 Task: In the  document Matthew.rtfMake this file  'available offline' Add shortcut to Drive 'Starred'Email the file to   softage.9@softage.net, with message attached Attention Needed: Please prioritize going through the email I've sent. and file type: 'Open Document'
Action: Mouse moved to (39, 70)
Screenshot: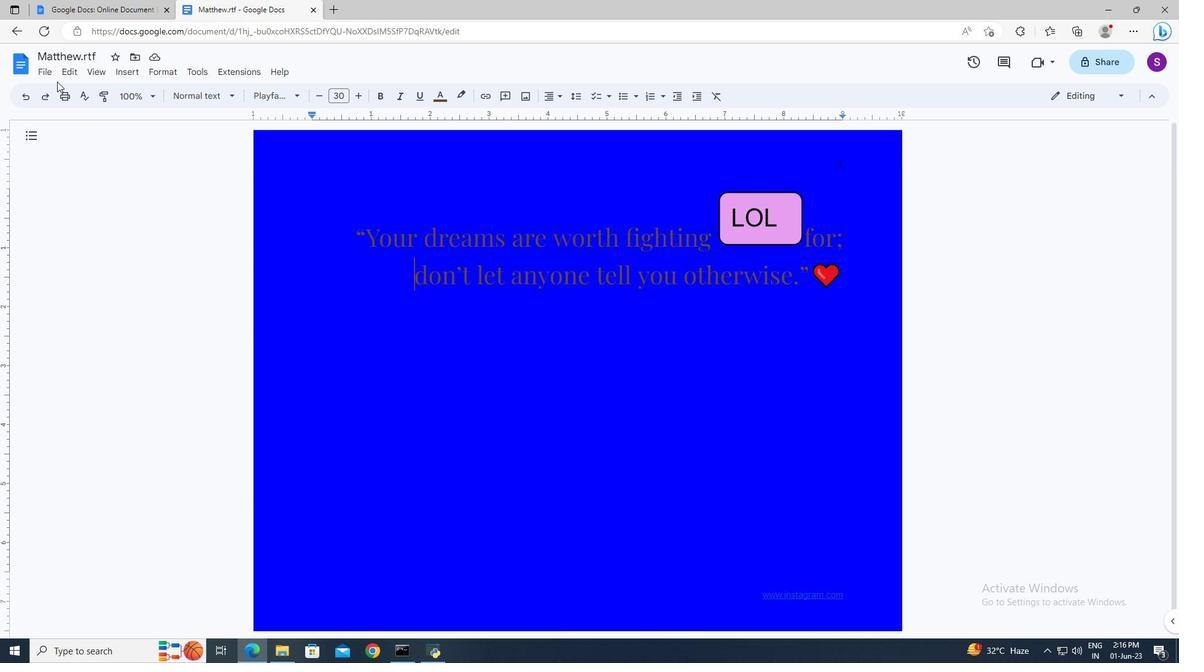 
Action: Mouse pressed left at (39, 70)
Screenshot: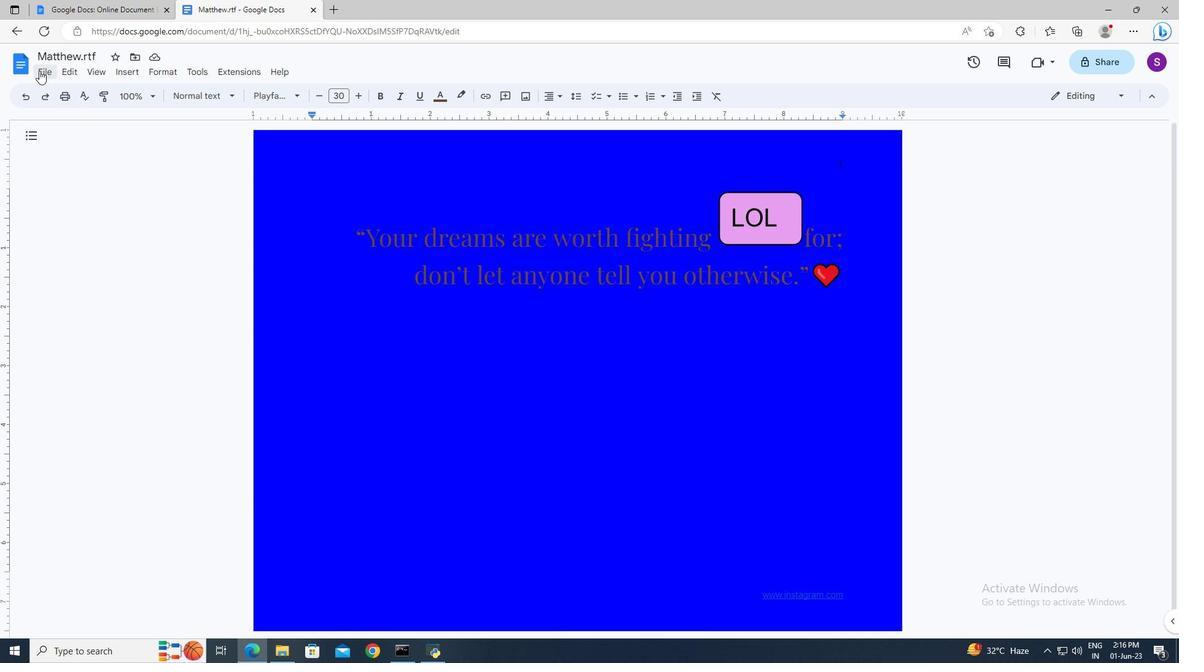 
Action: Mouse moved to (73, 337)
Screenshot: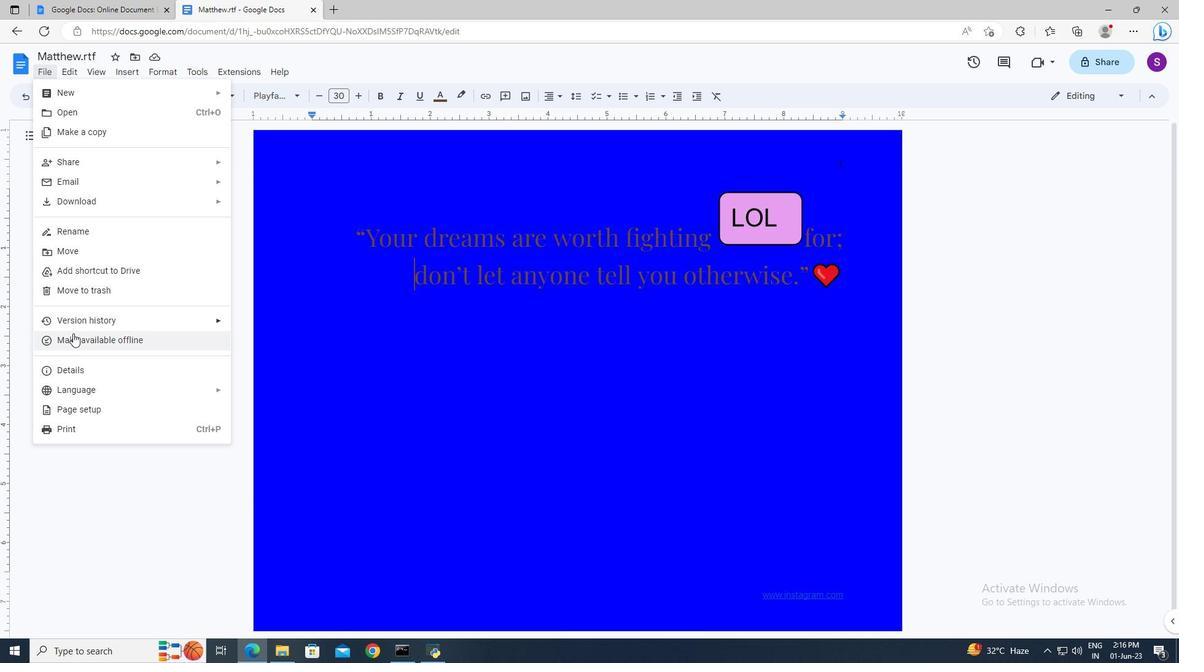 
Action: Mouse pressed left at (73, 337)
Screenshot: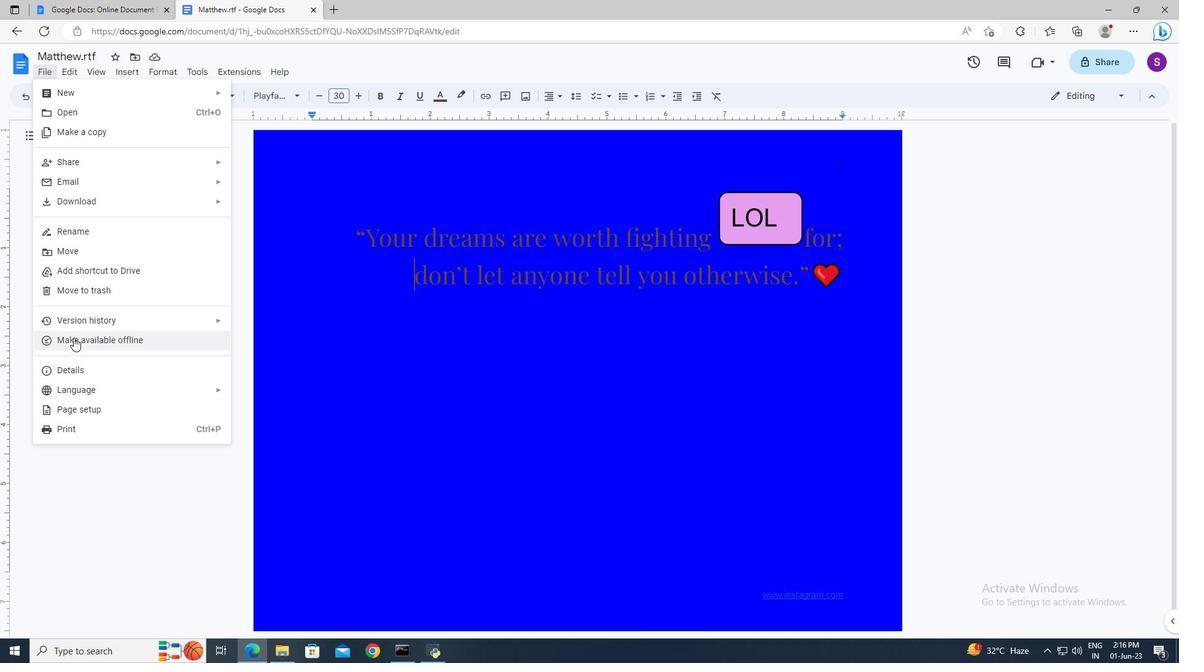 
Action: Mouse moved to (42, 75)
Screenshot: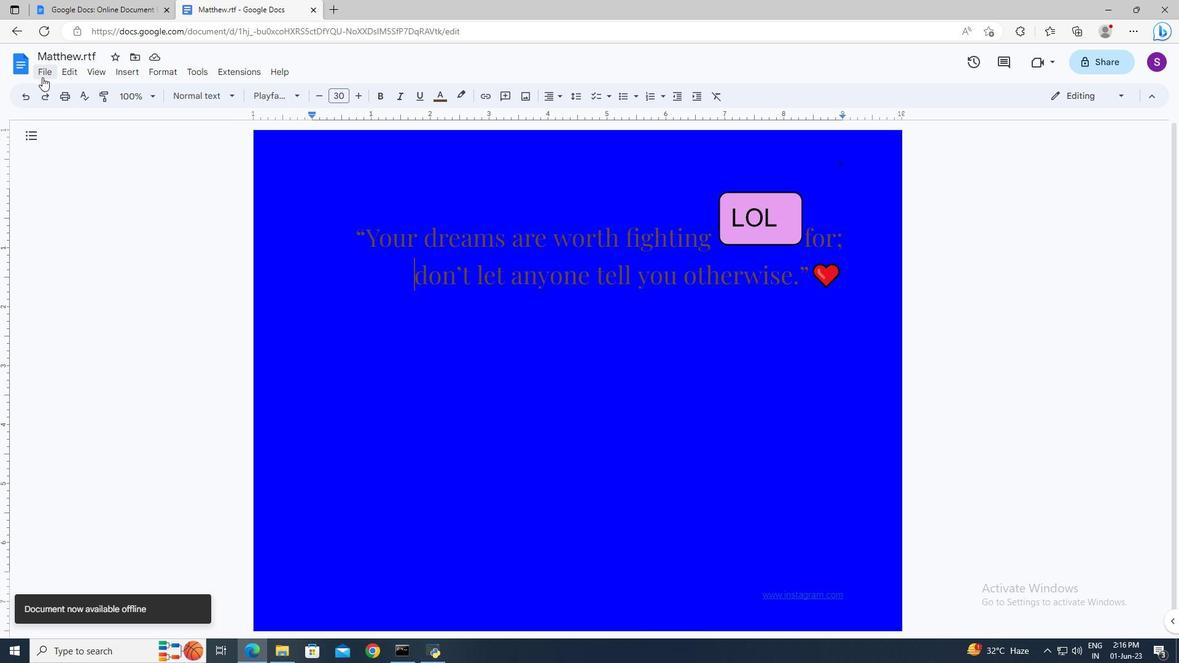 
Action: Mouse pressed left at (42, 75)
Screenshot: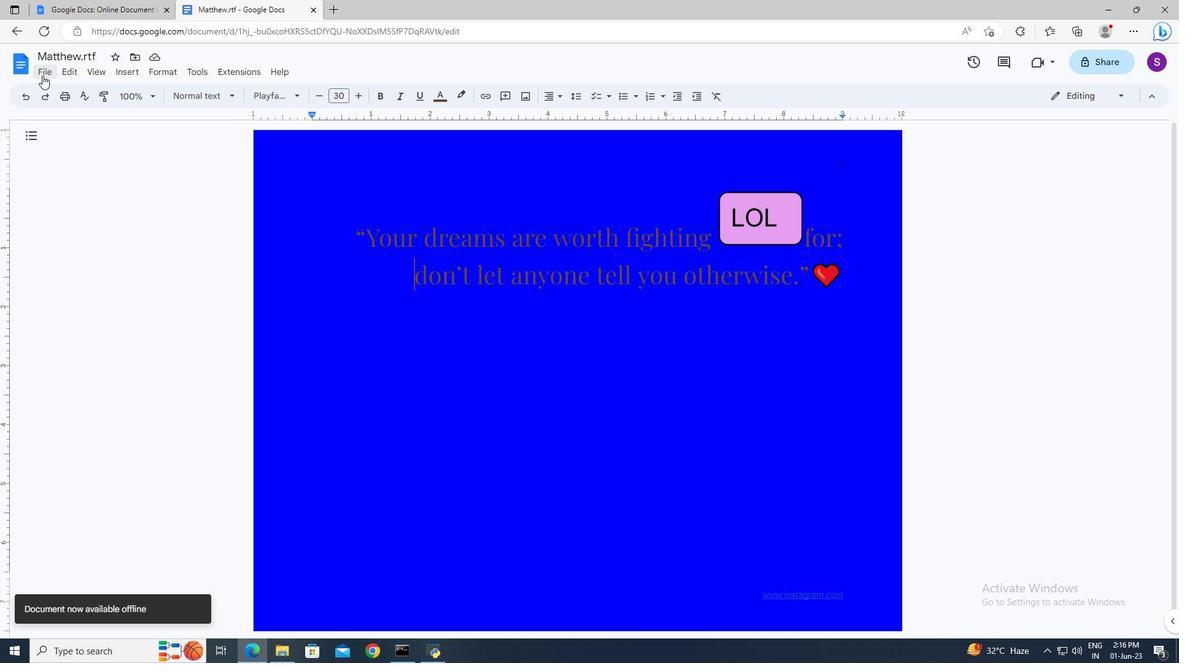 
Action: Mouse moved to (70, 265)
Screenshot: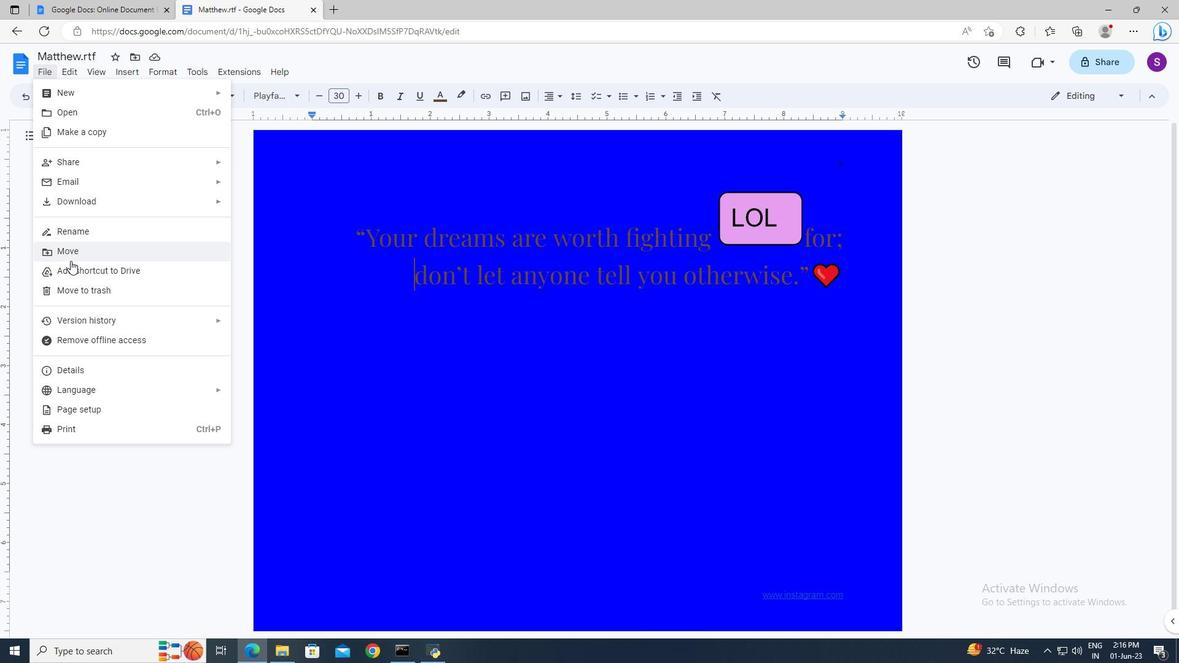 
Action: Mouse pressed left at (70, 265)
Screenshot: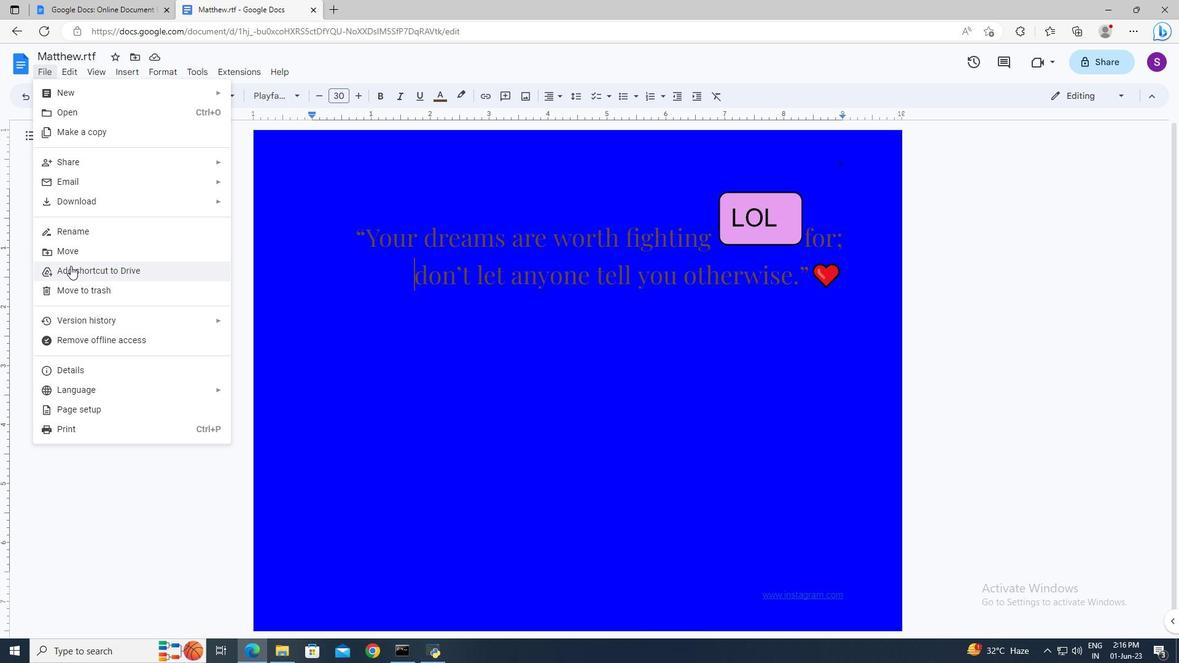 
Action: Mouse moved to (145, 176)
Screenshot: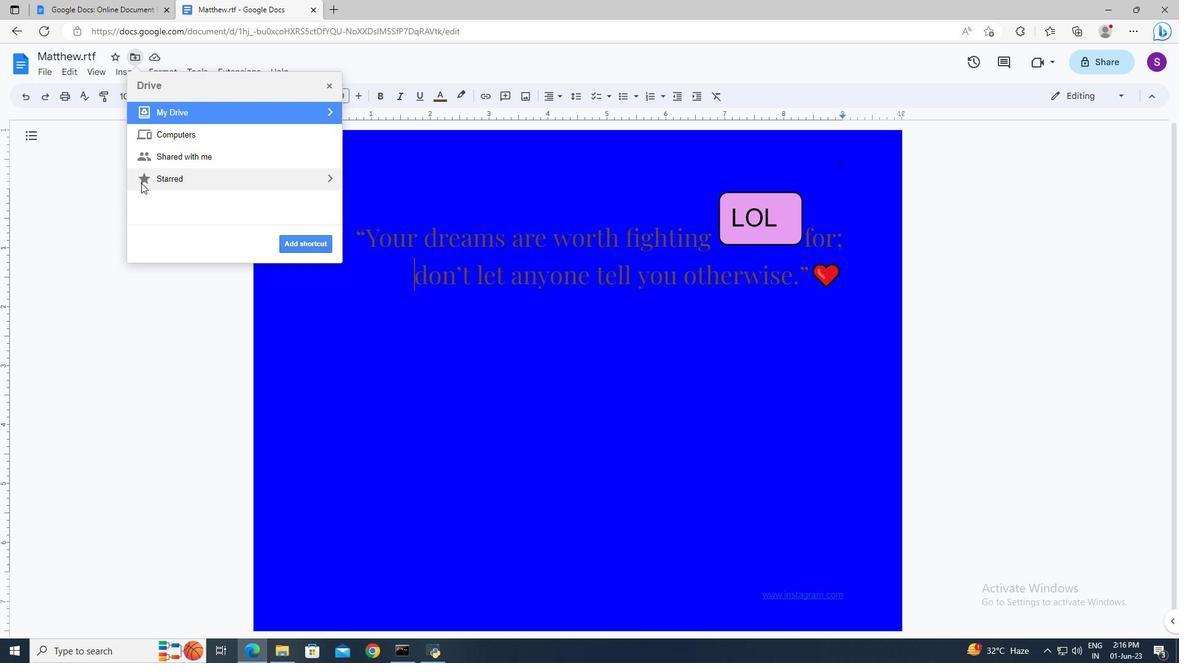 
Action: Mouse pressed left at (145, 176)
Screenshot: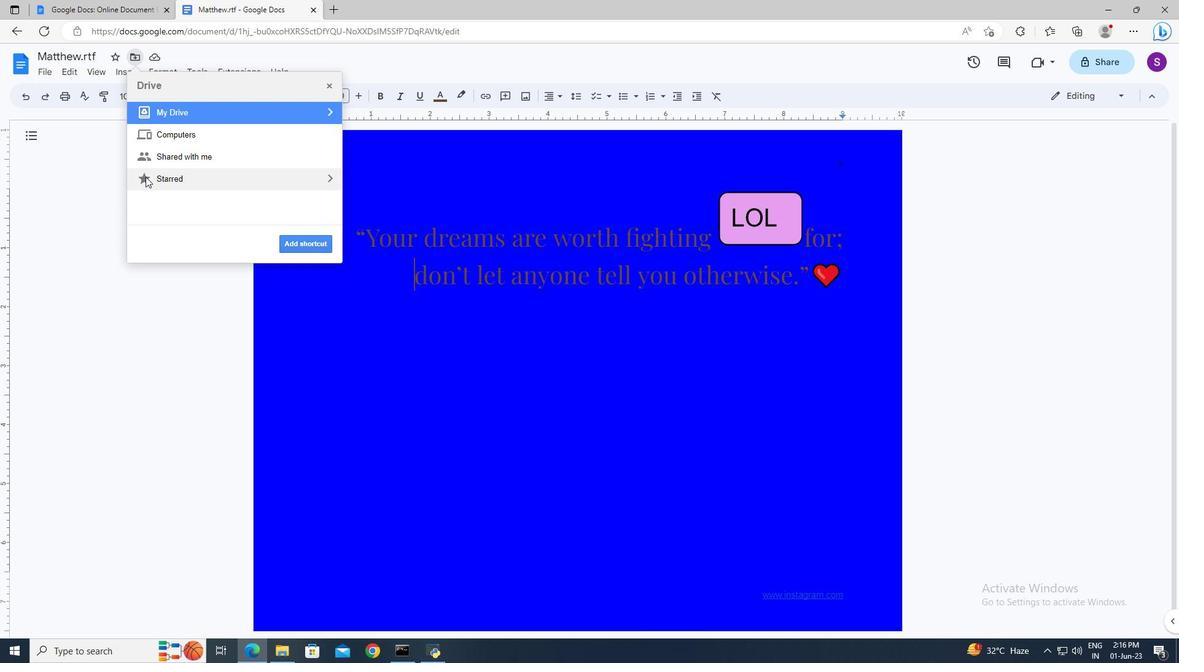 
Action: Mouse moved to (302, 245)
Screenshot: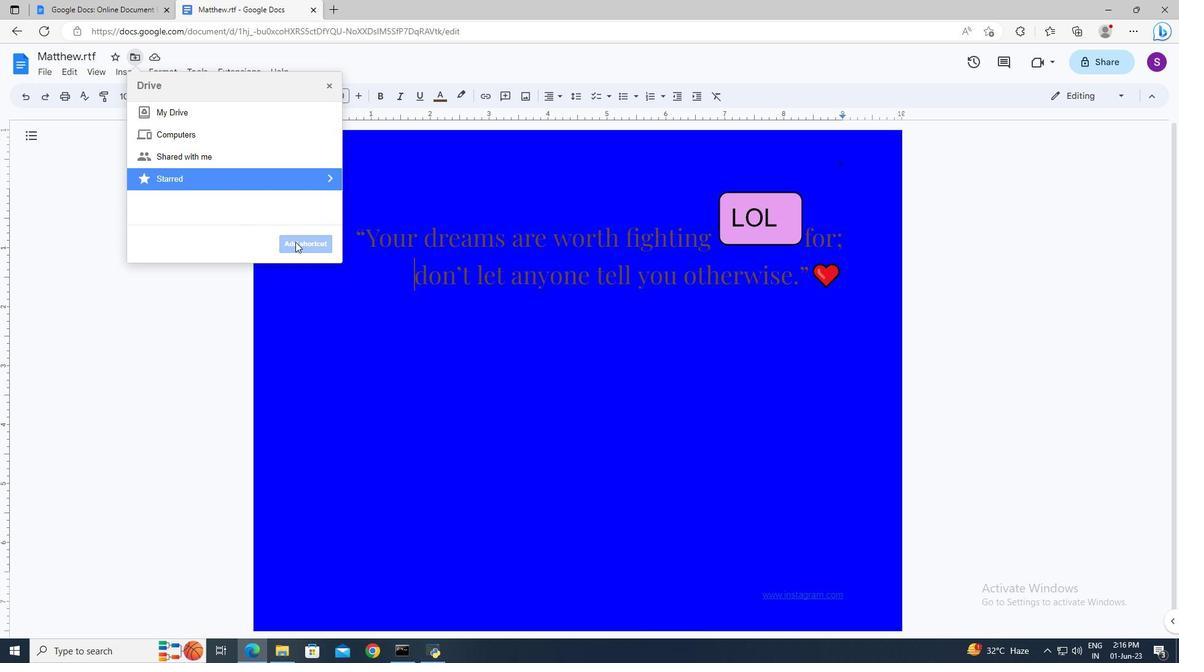 
Action: Mouse pressed left at (302, 245)
Screenshot: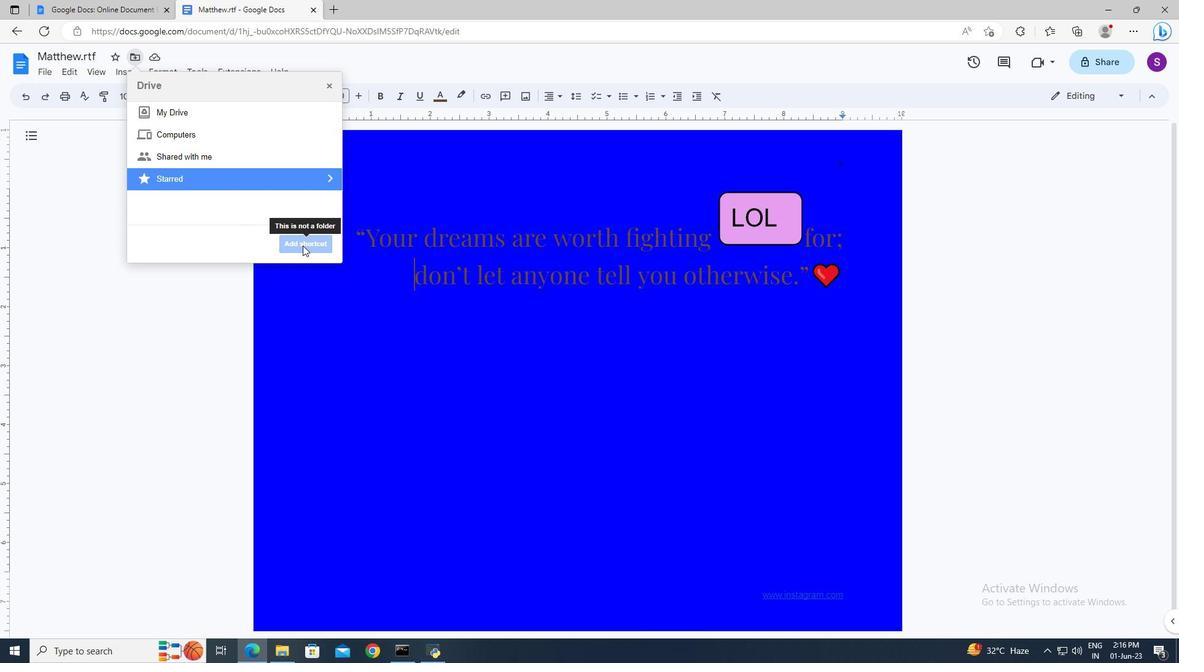 
Action: Mouse moved to (332, 84)
Screenshot: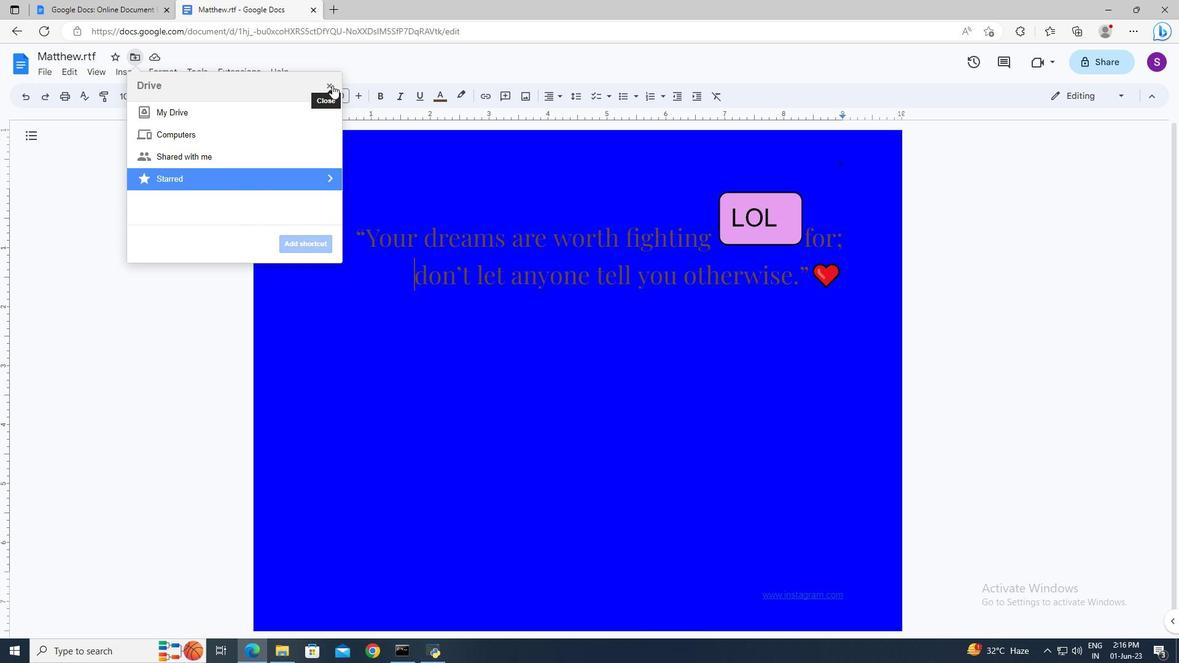 
Action: Mouse pressed left at (332, 84)
Screenshot: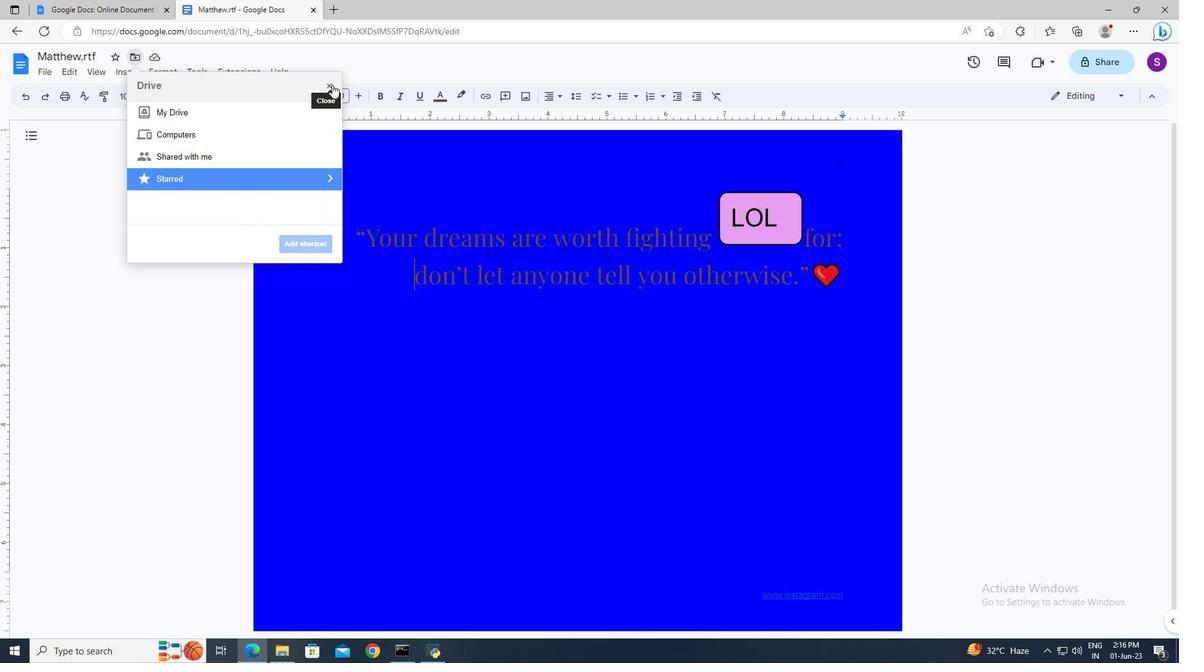 
Action: Mouse moved to (54, 72)
Screenshot: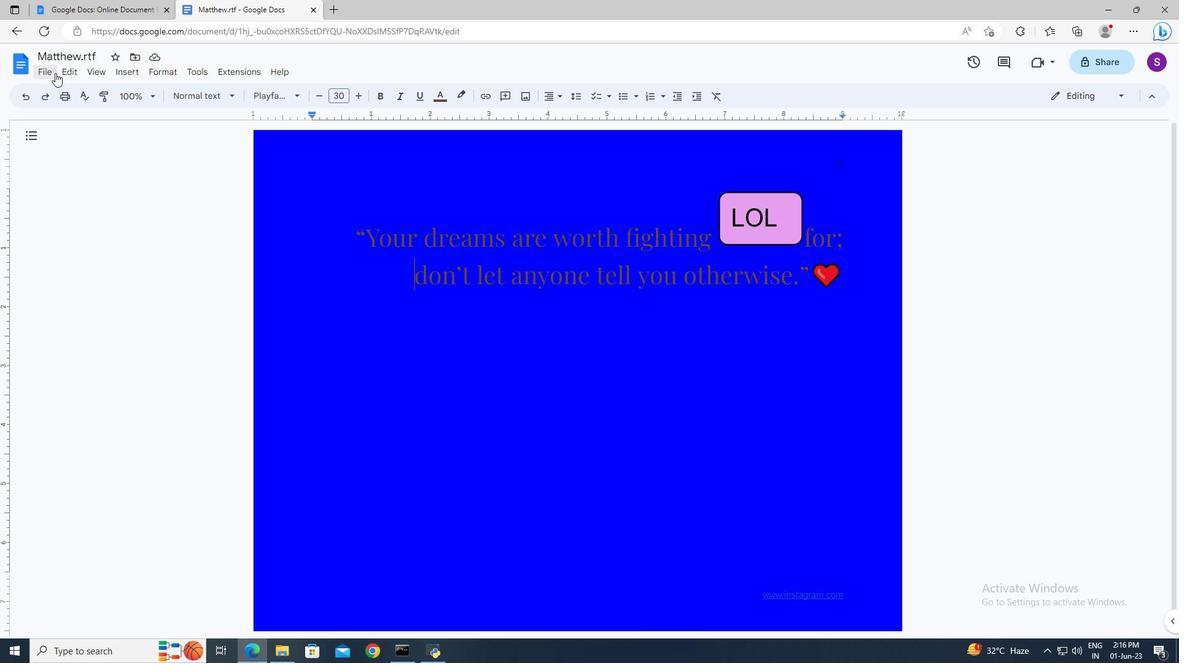 
Action: Mouse pressed left at (54, 72)
Screenshot: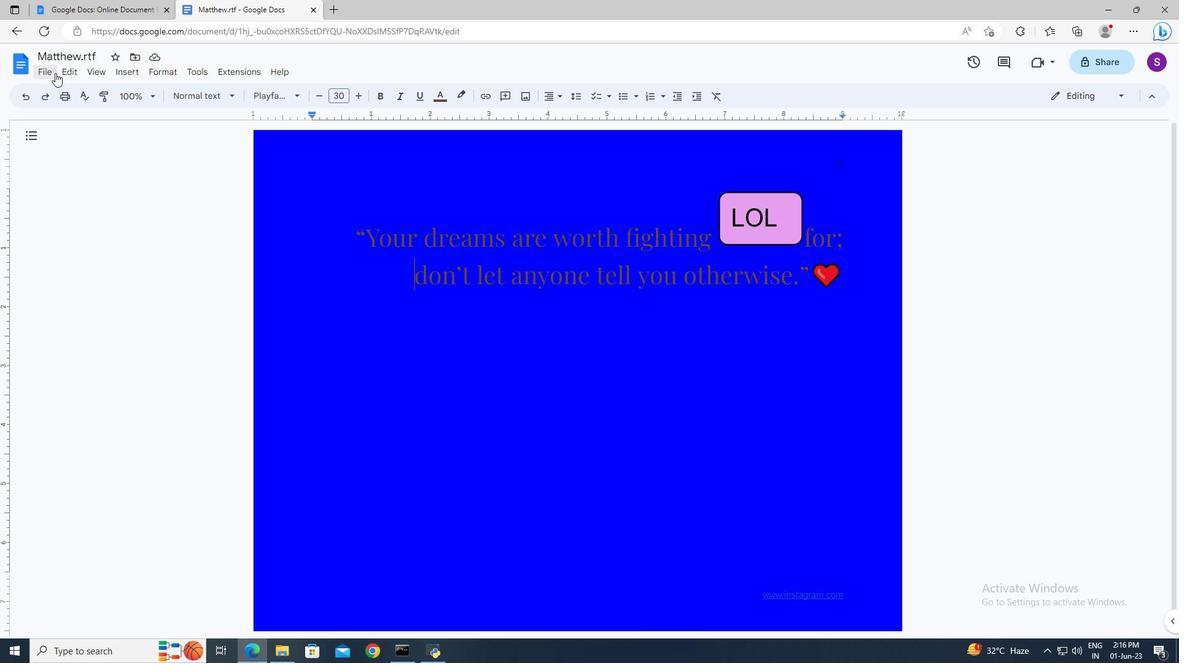 
Action: Mouse moved to (245, 183)
Screenshot: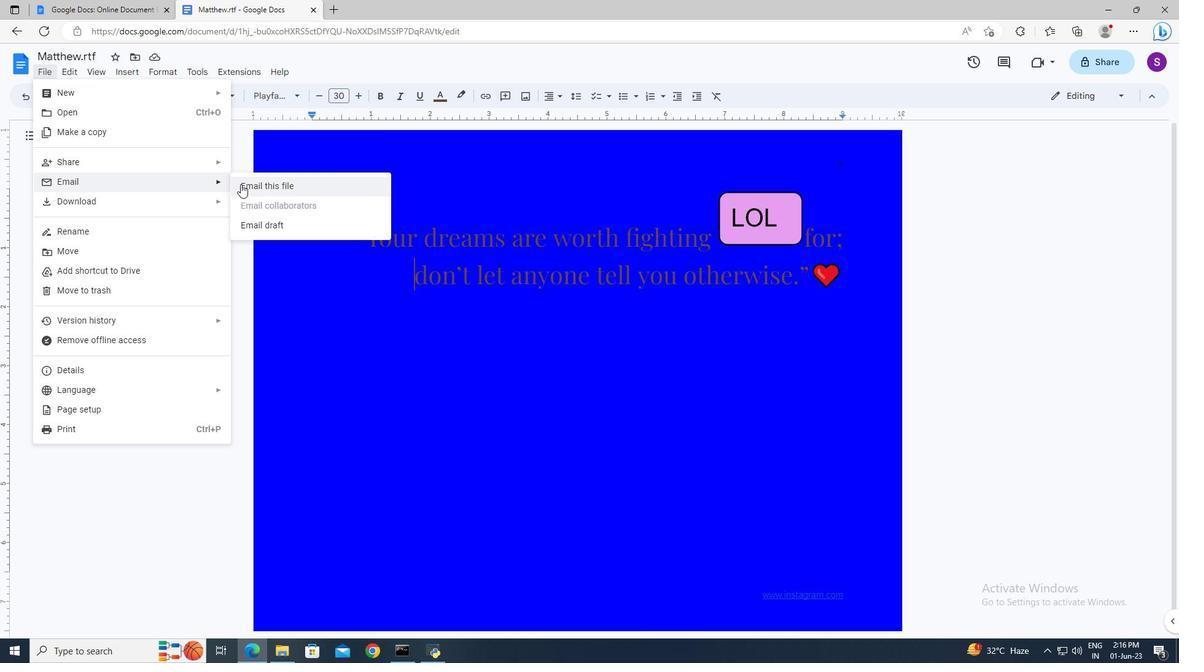 
Action: Mouse pressed left at (245, 183)
Screenshot: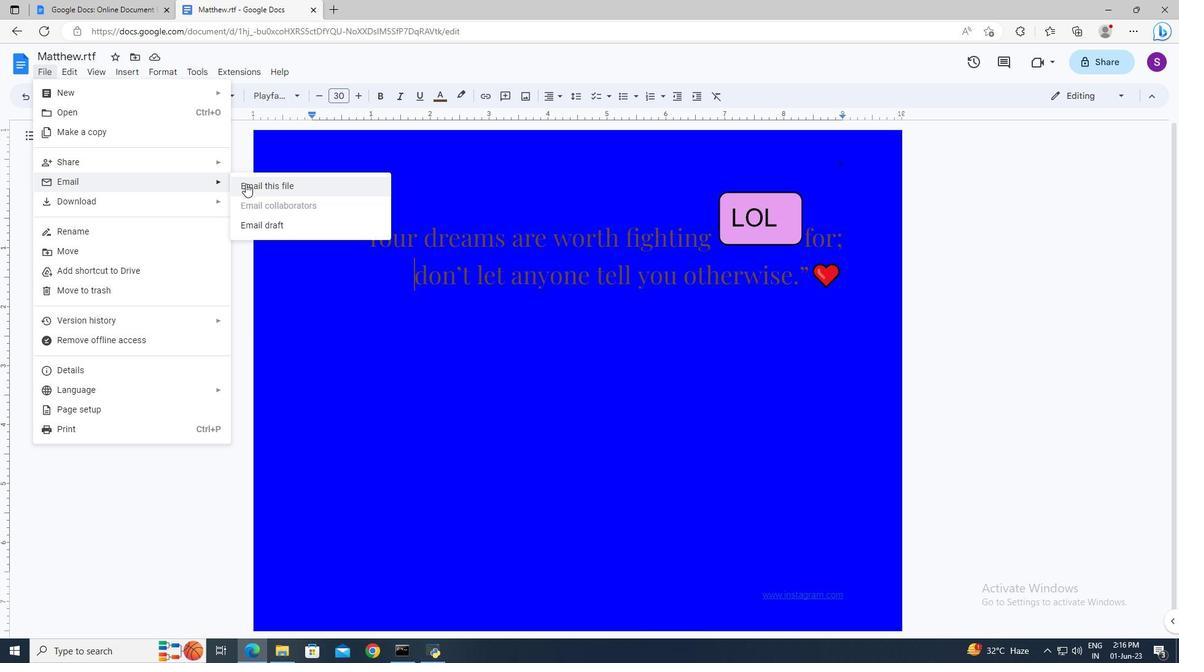 
Action: Mouse moved to (499, 267)
Screenshot: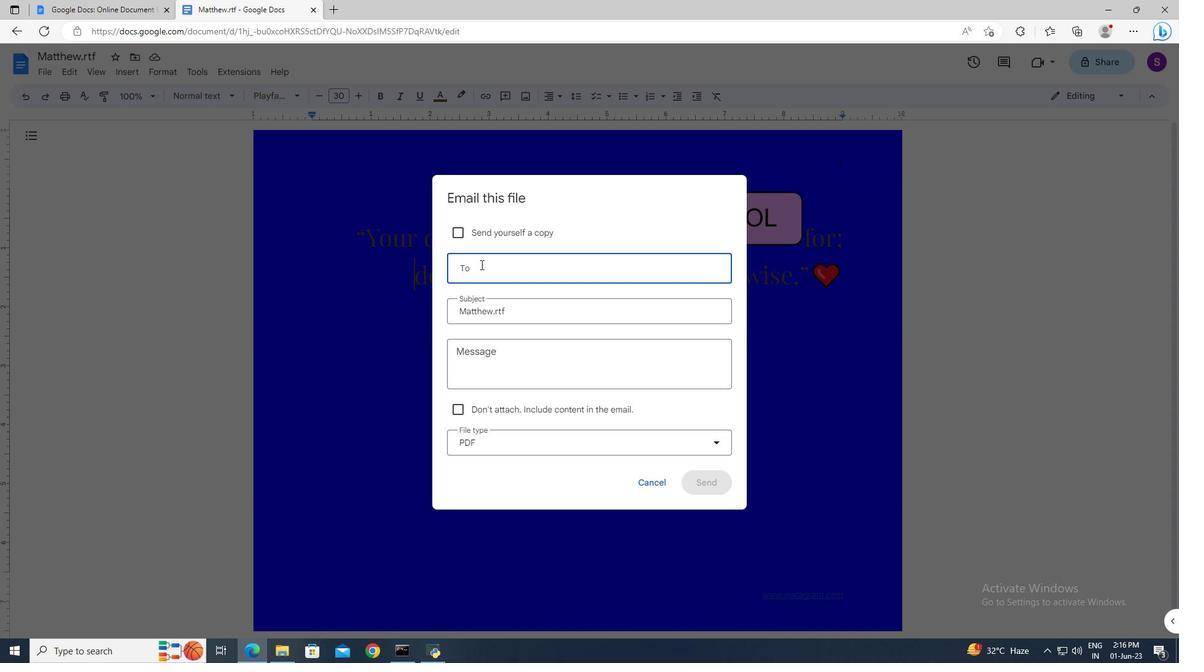 
Action: Mouse pressed left at (499, 267)
Screenshot: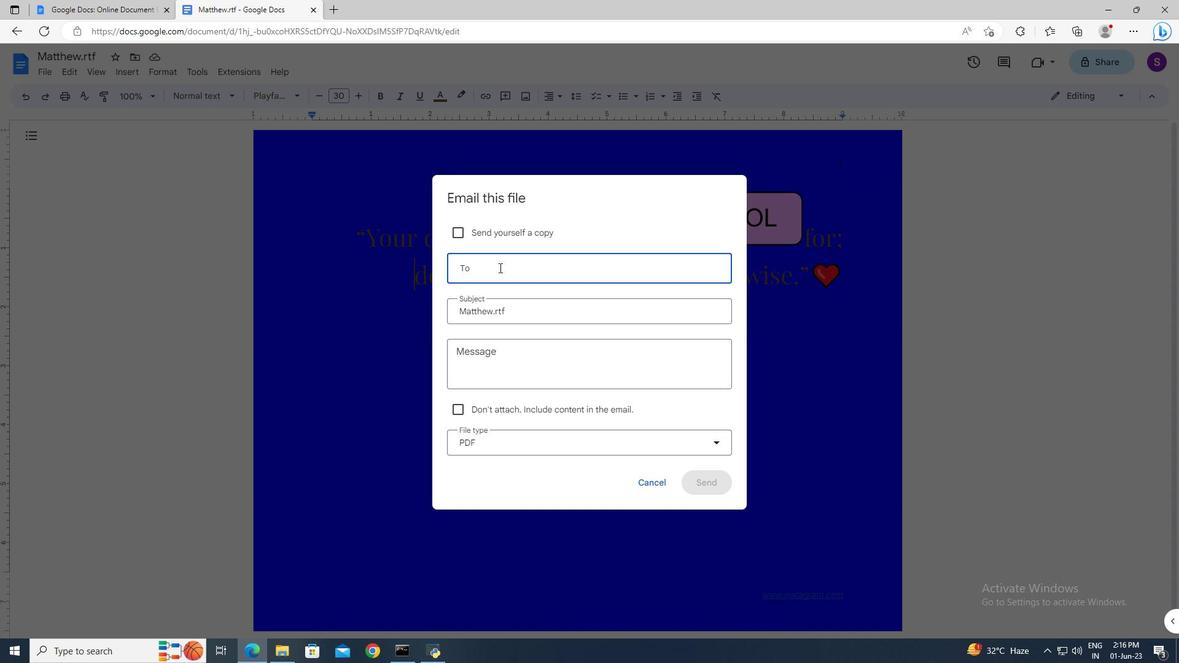 
Action: Key pressed softage.9<Key.shift>@softage.net<Key.enter>
Screenshot: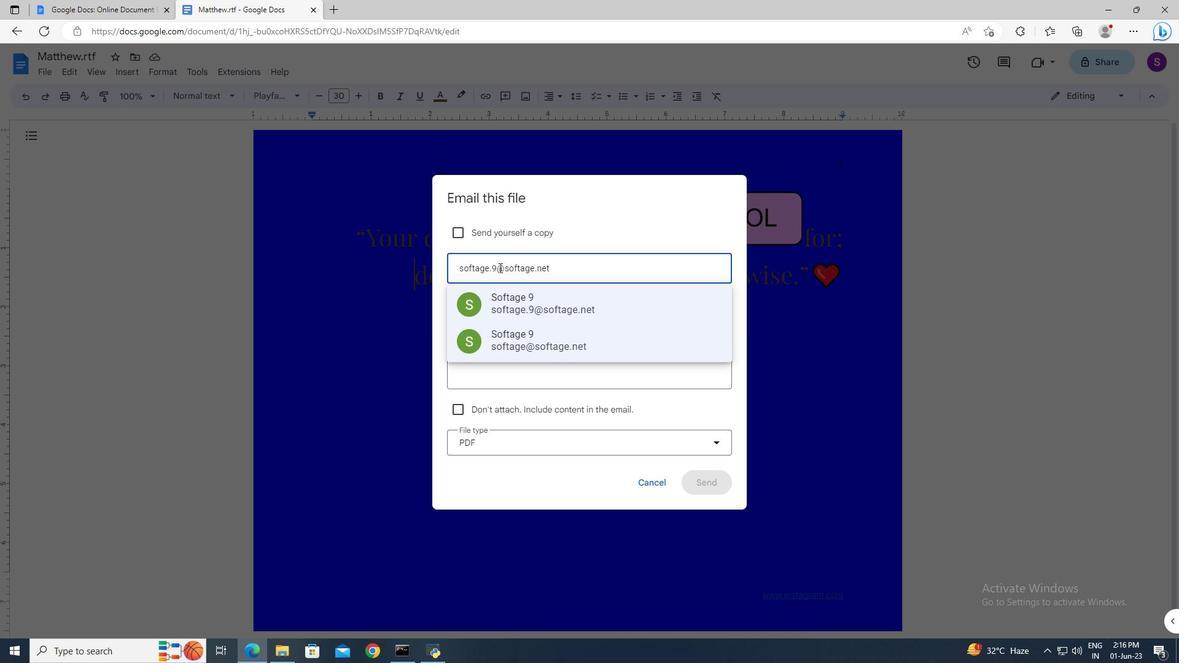 
Action: Mouse moved to (488, 353)
Screenshot: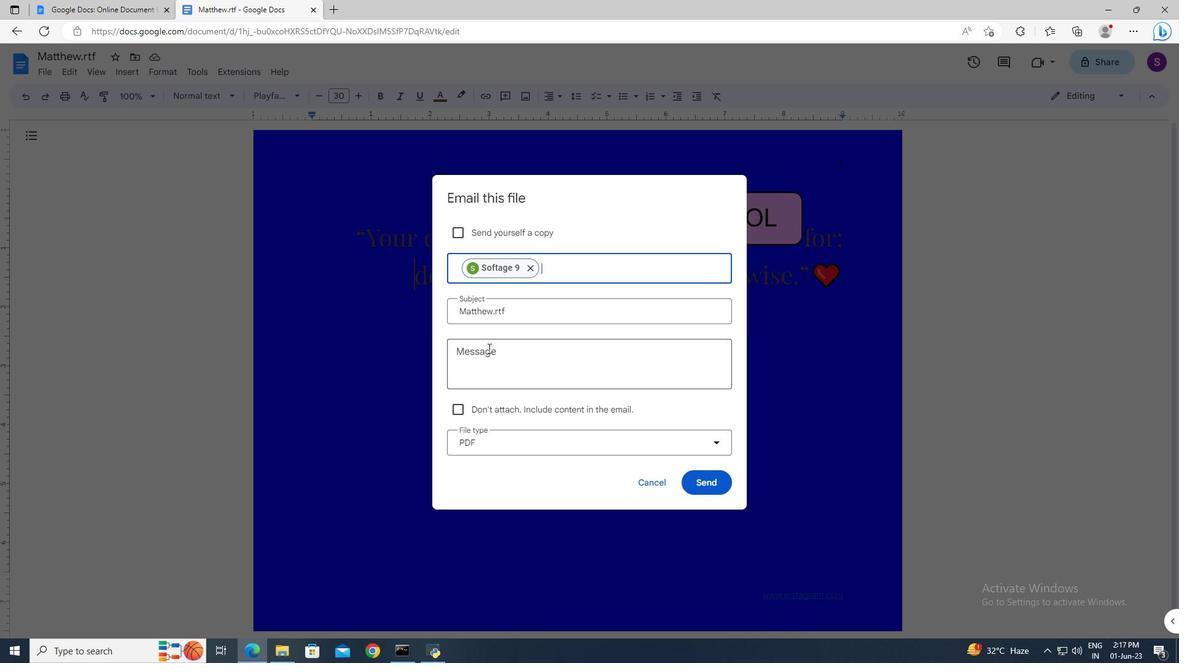 
Action: Mouse pressed left at (488, 353)
Screenshot: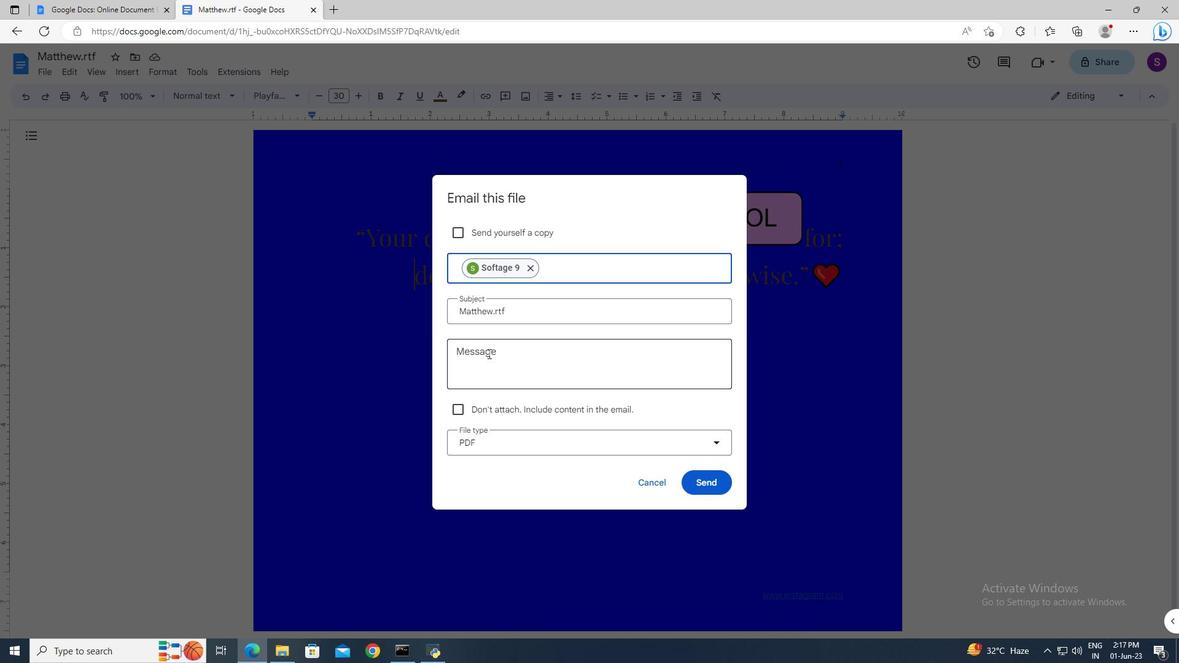 
Action: Key pressed <Key.shift>Attention<Key.space><Key.shift>Needed<Key.shift>:<Key.space><Key.shift>Please<Key.space>prioritize<Key.space>going<Key.space>through<Key.space>the<Key.space>email<Key.space><Key.shift>I've<Key.space>sent.
Screenshot: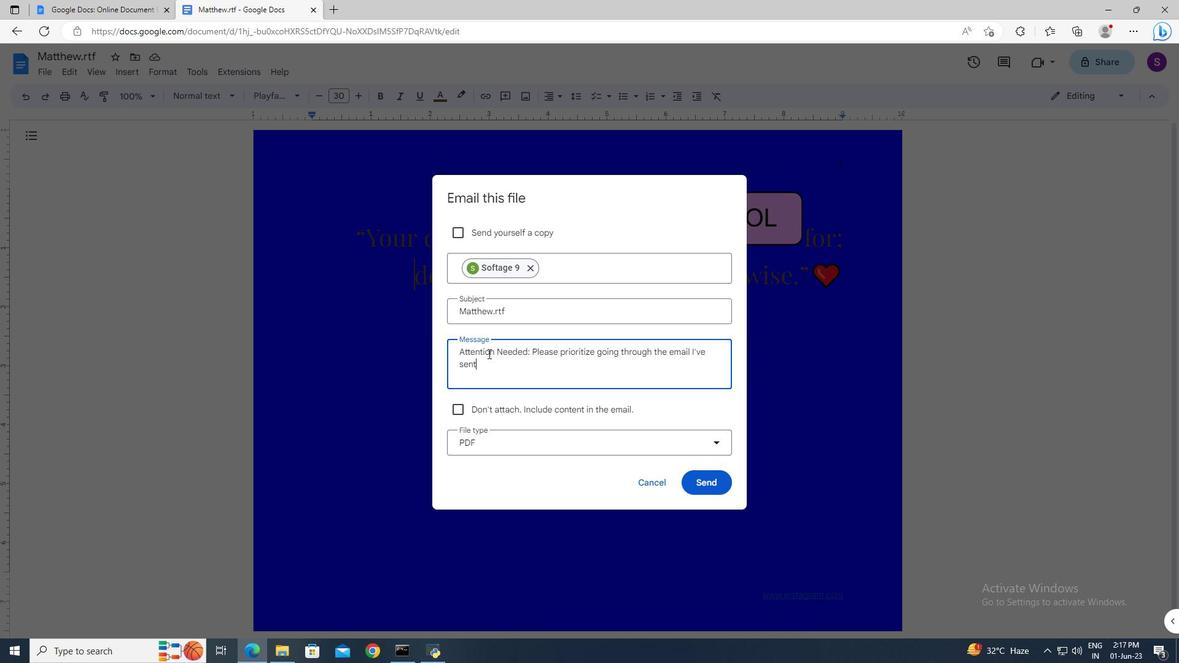 
Action: Mouse moved to (501, 435)
Screenshot: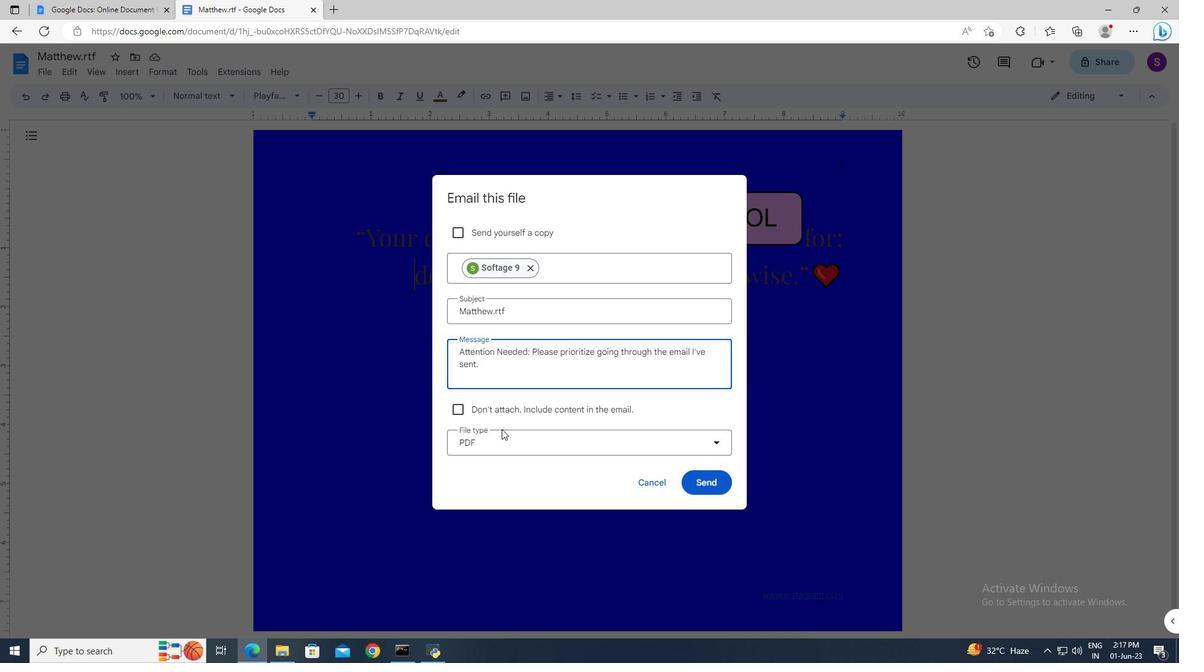 
Action: Mouse pressed left at (501, 435)
Screenshot: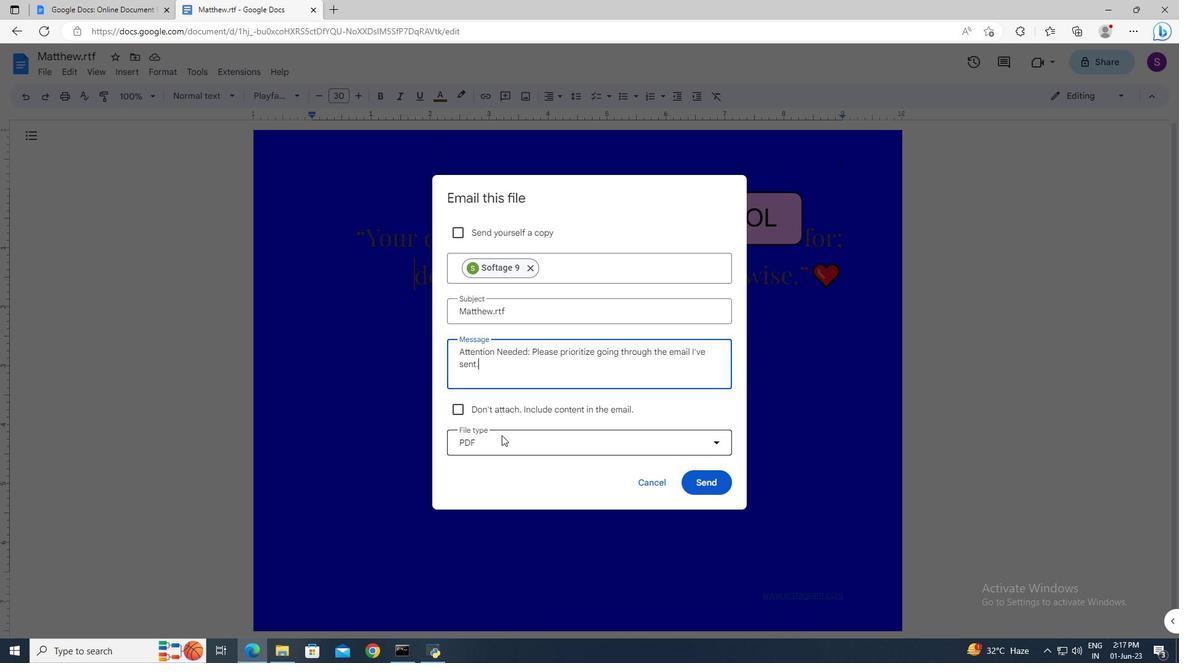 
Action: Mouse moved to (507, 504)
Screenshot: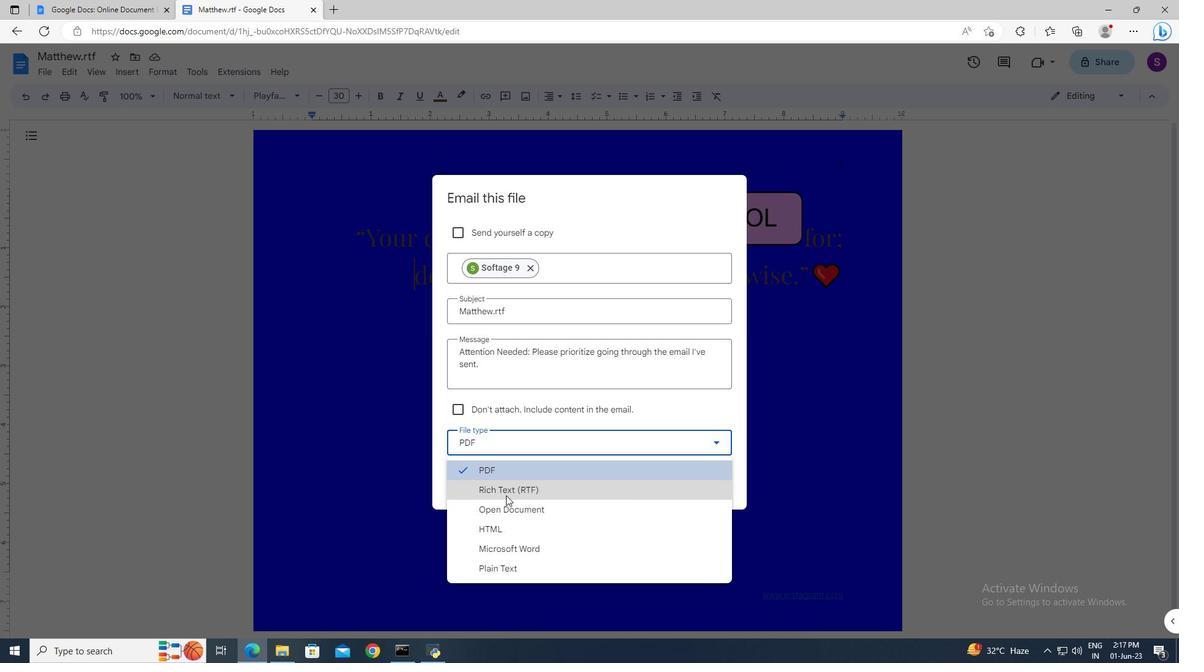 
Action: Mouse pressed left at (507, 504)
Screenshot: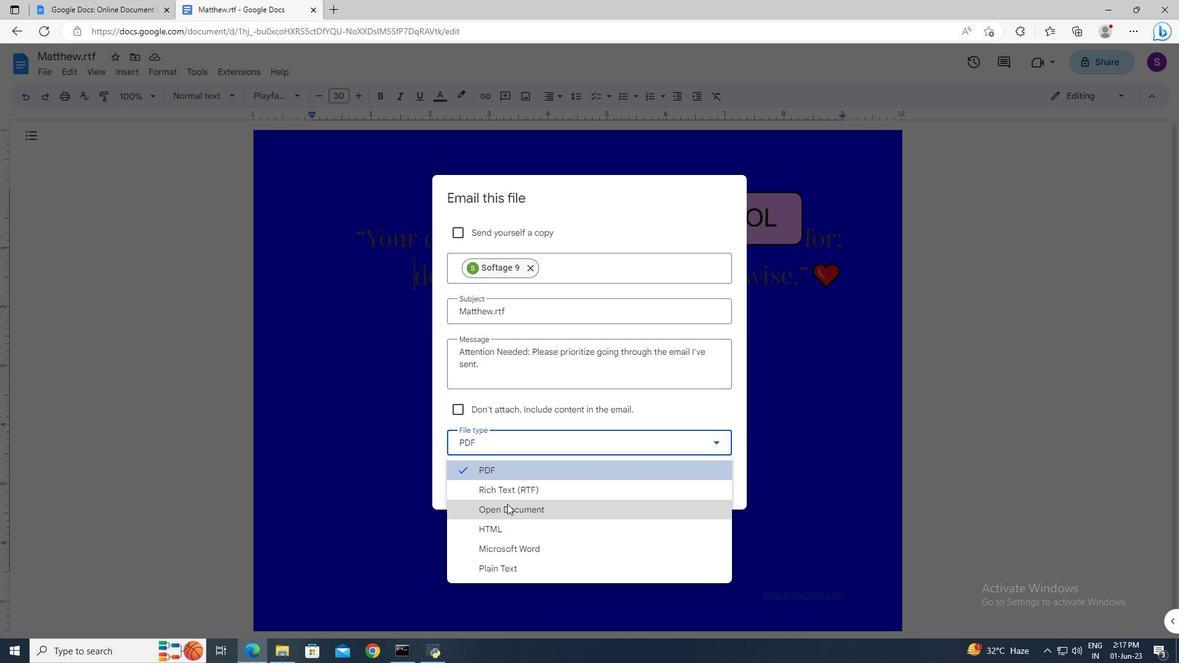 
Action: Mouse moved to (690, 482)
Screenshot: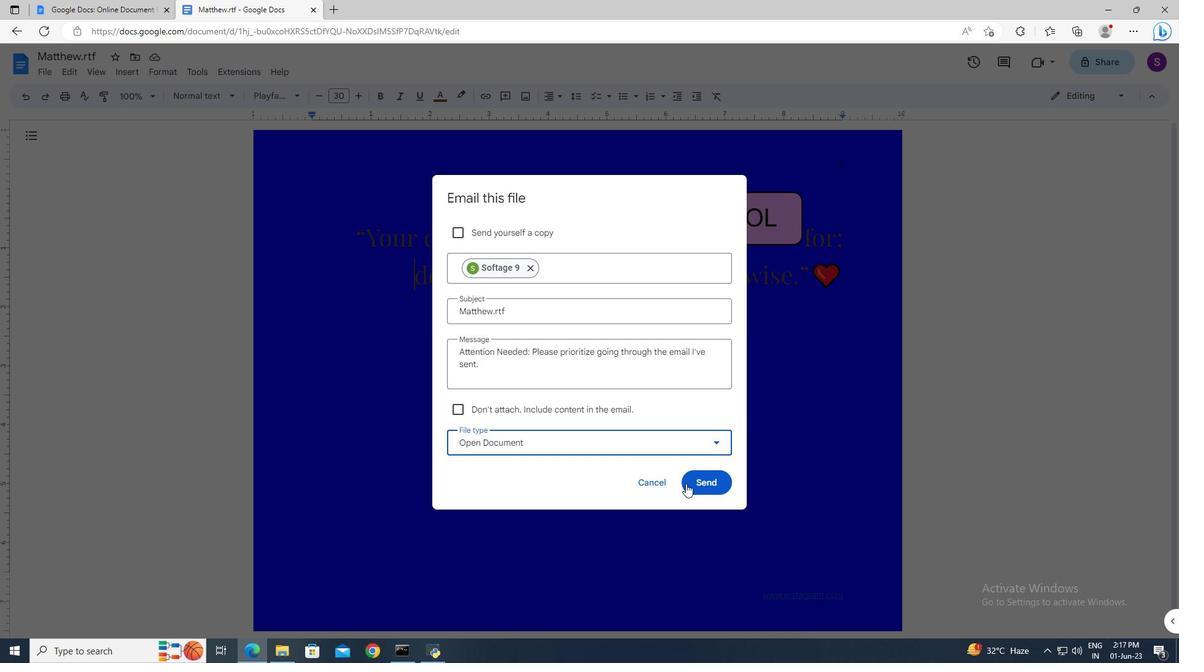 
Action: Mouse pressed left at (690, 482)
Screenshot: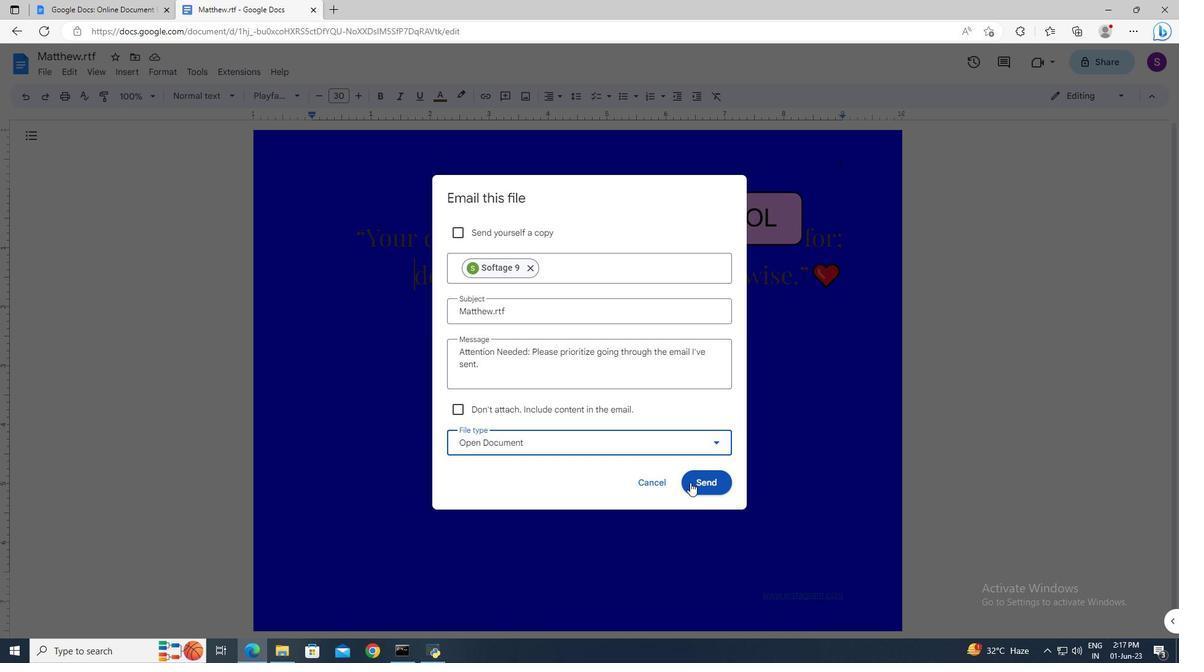 
Action: Mouse moved to (688, 480)
Screenshot: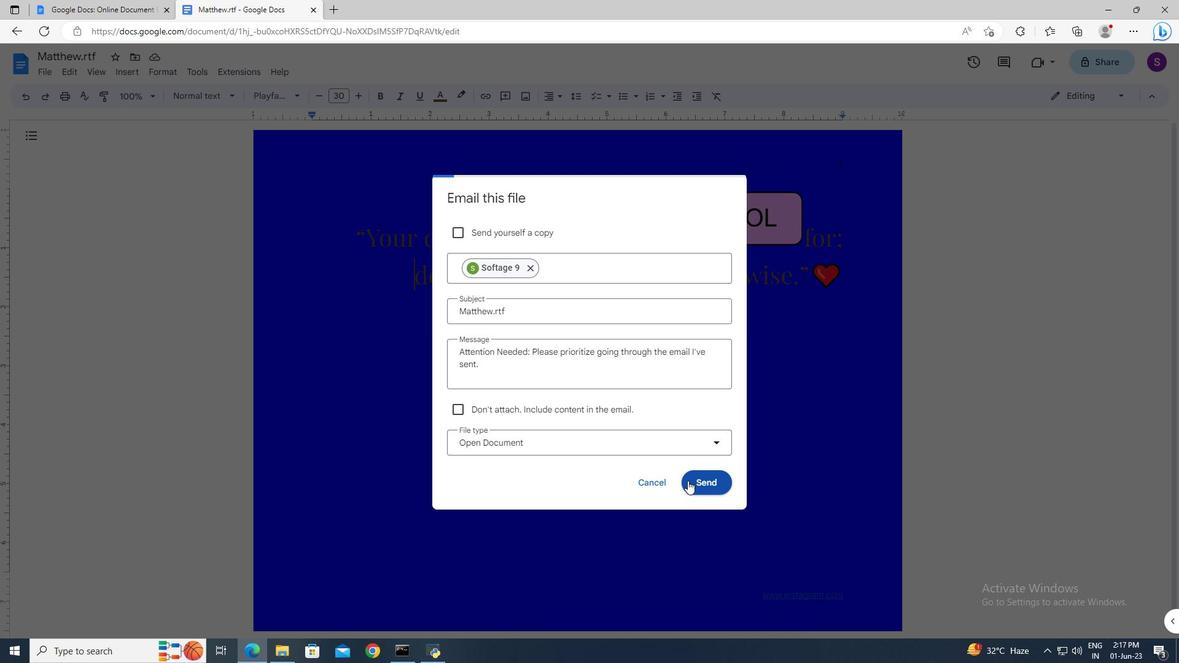 
